 Task: Check forks of the repository "Javascript".
Action: Mouse moved to (1031, 224)
Screenshot: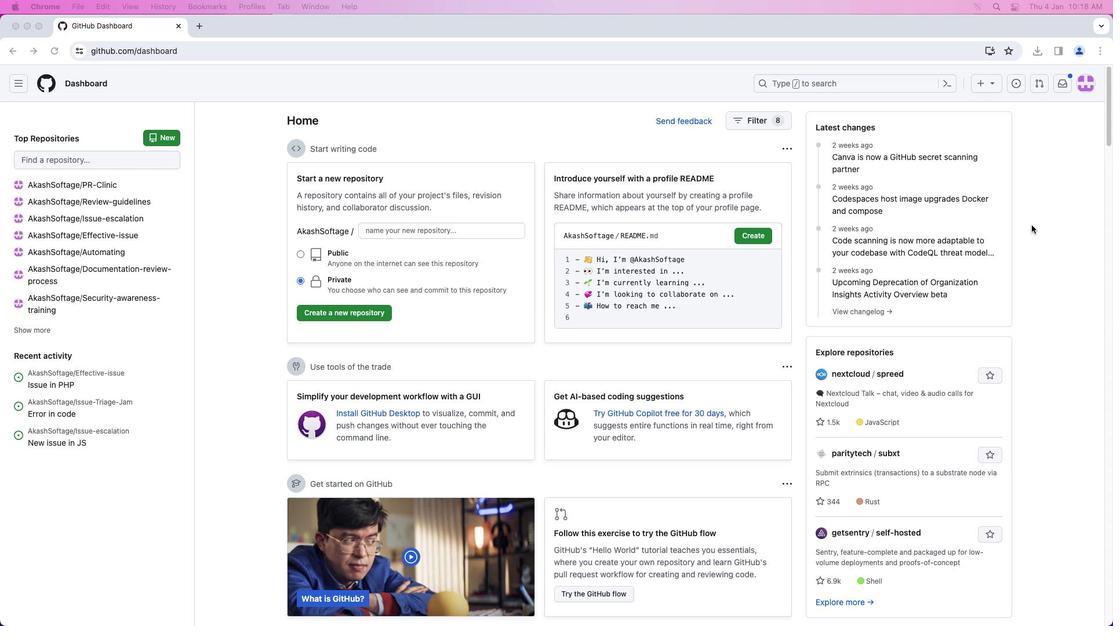 
Action: Mouse pressed left at (1031, 224)
Screenshot: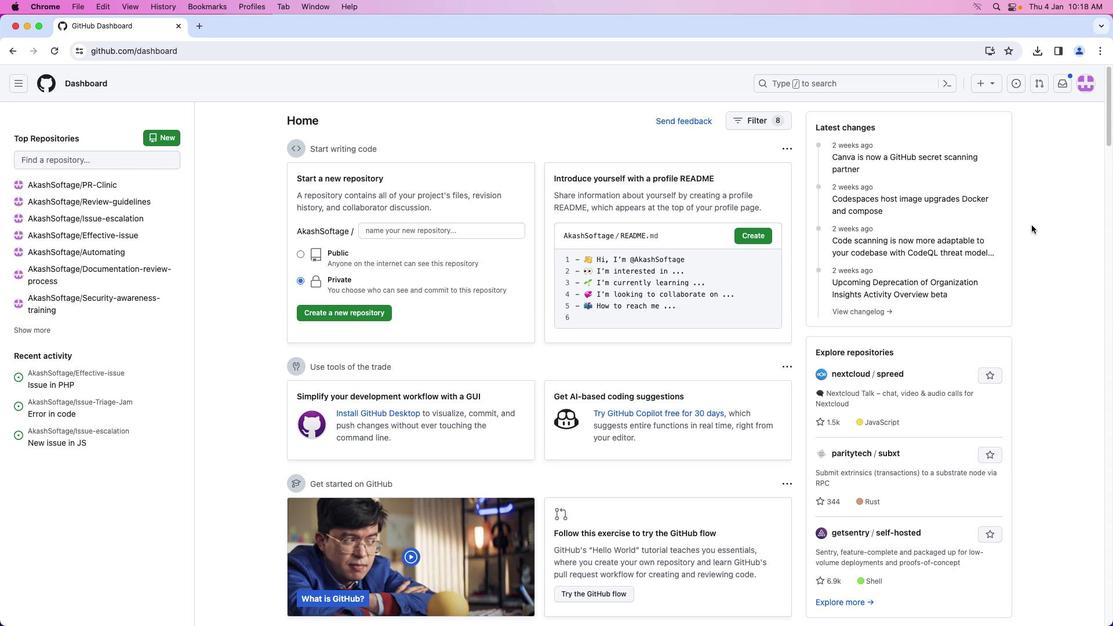 
Action: Mouse moved to (1087, 89)
Screenshot: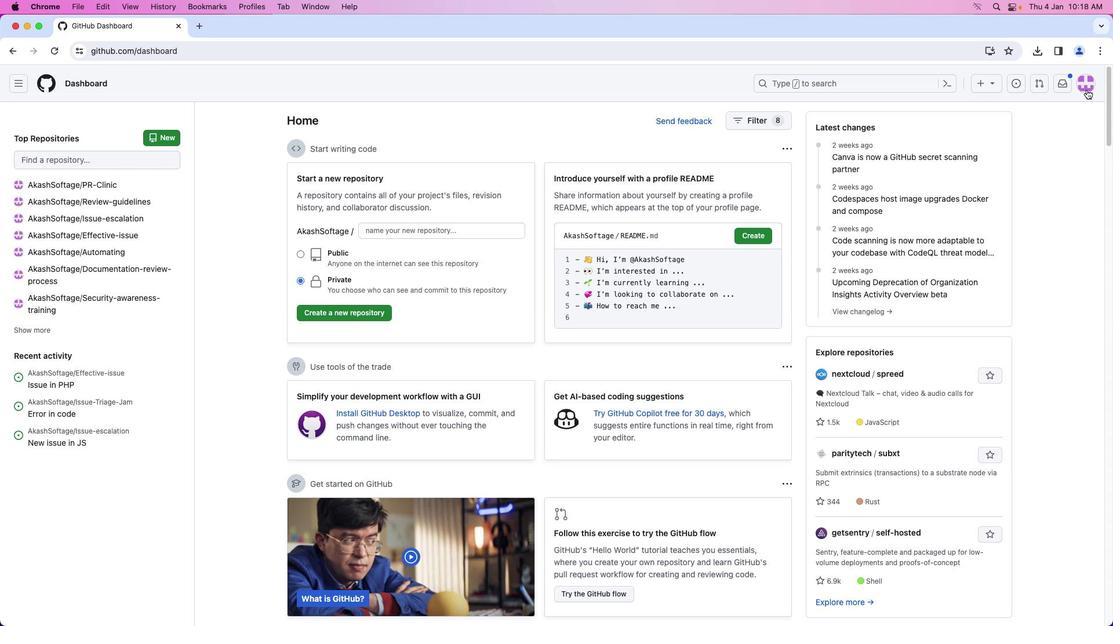 
Action: Mouse pressed left at (1087, 89)
Screenshot: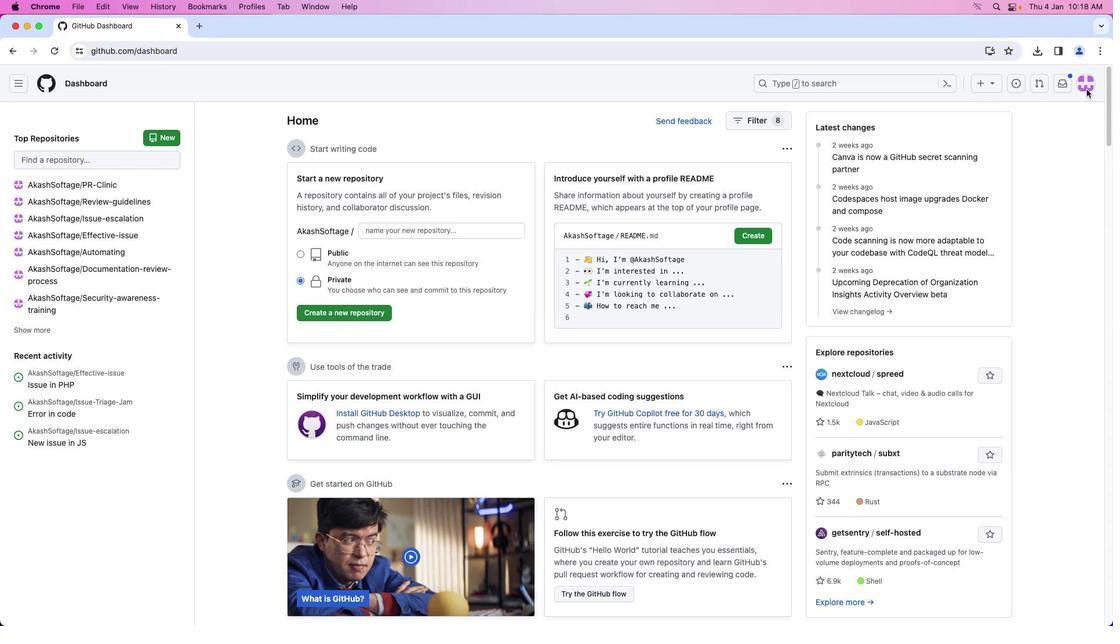 
Action: Mouse moved to (1029, 181)
Screenshot: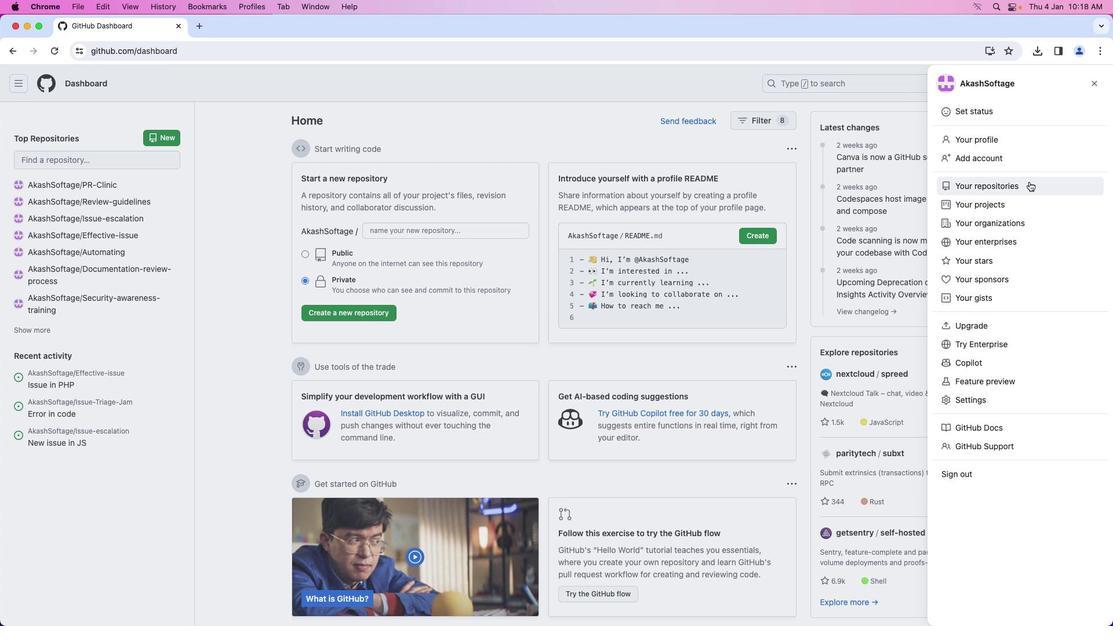 
Action: Mouse pressed left at (1029, 181)
Screenshot: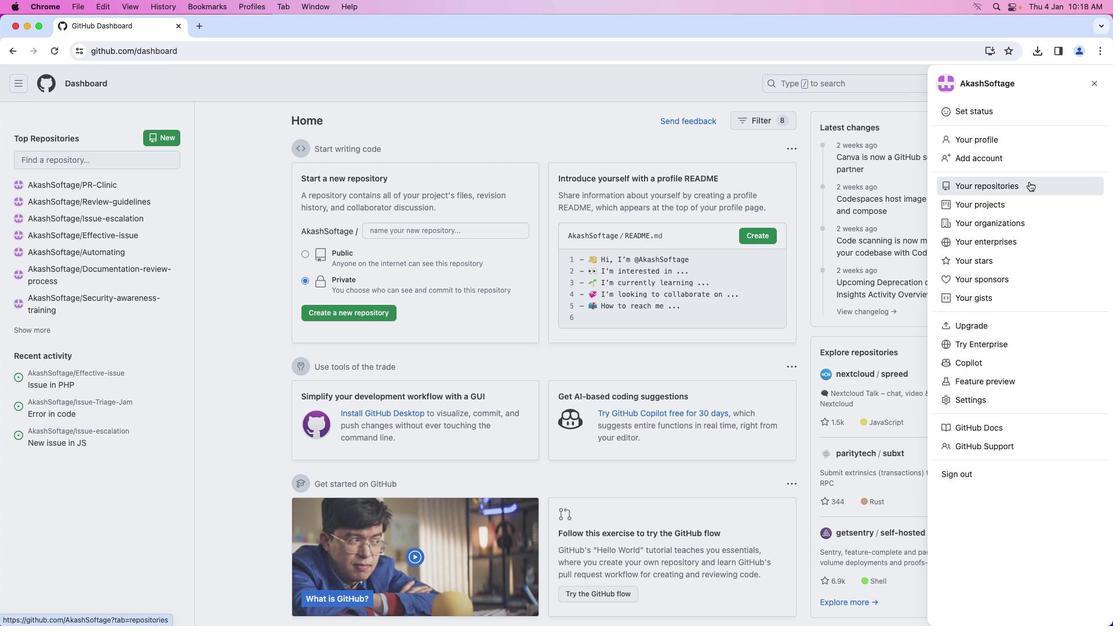 
Action: Mouse moved to (424, 194)
Screenshot: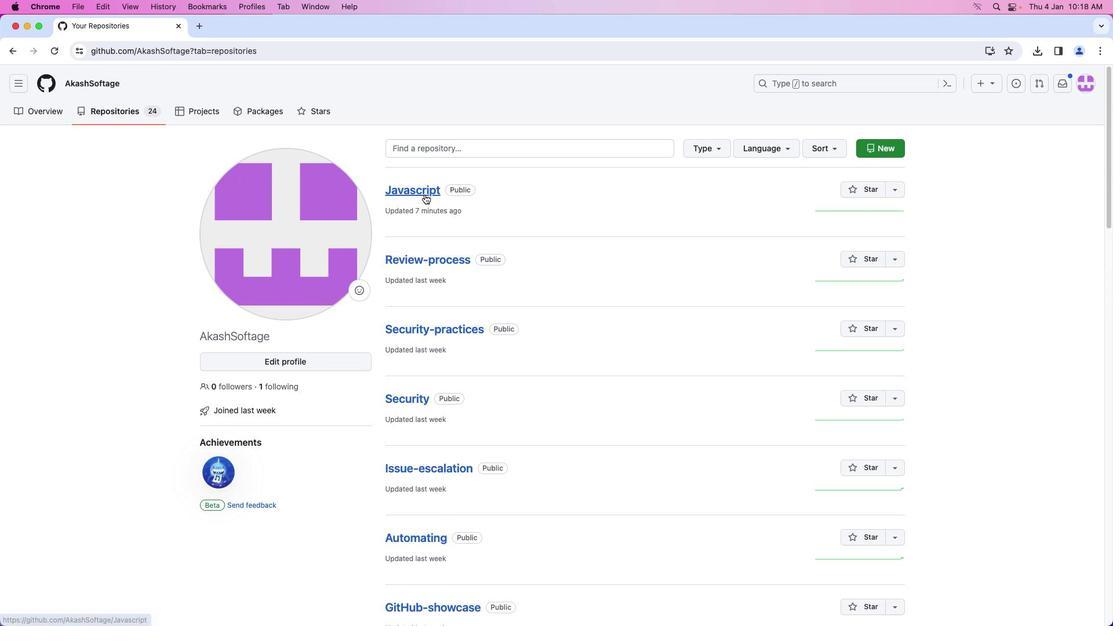 
Action: Mouse pressed left at (424, 194)
Screenshot: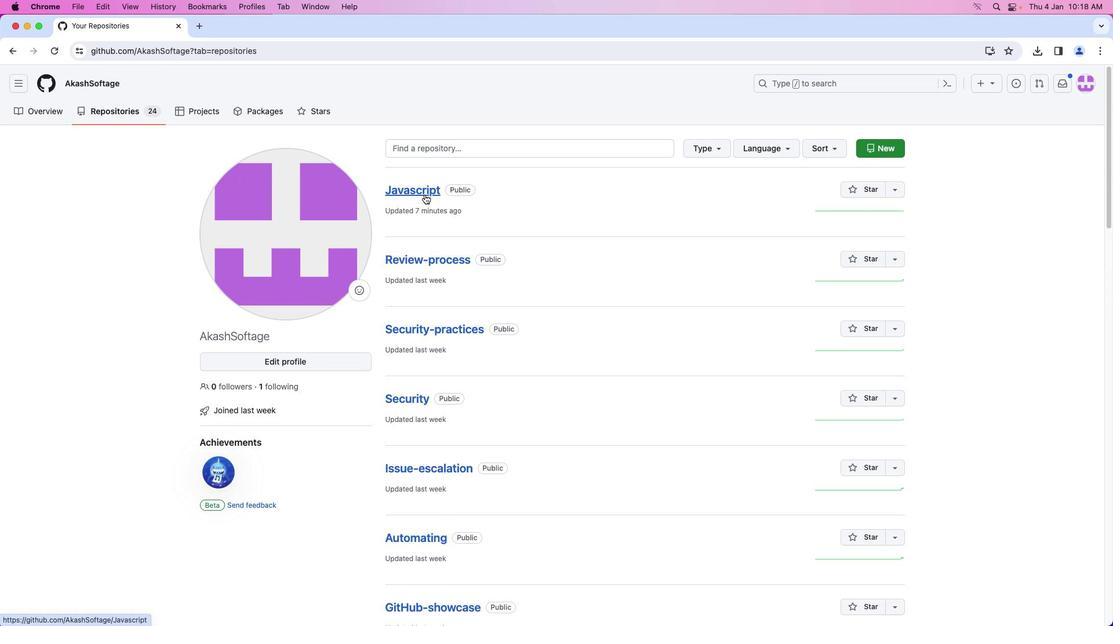 
Action: Mouse moved to (451, 107)
Screenshot: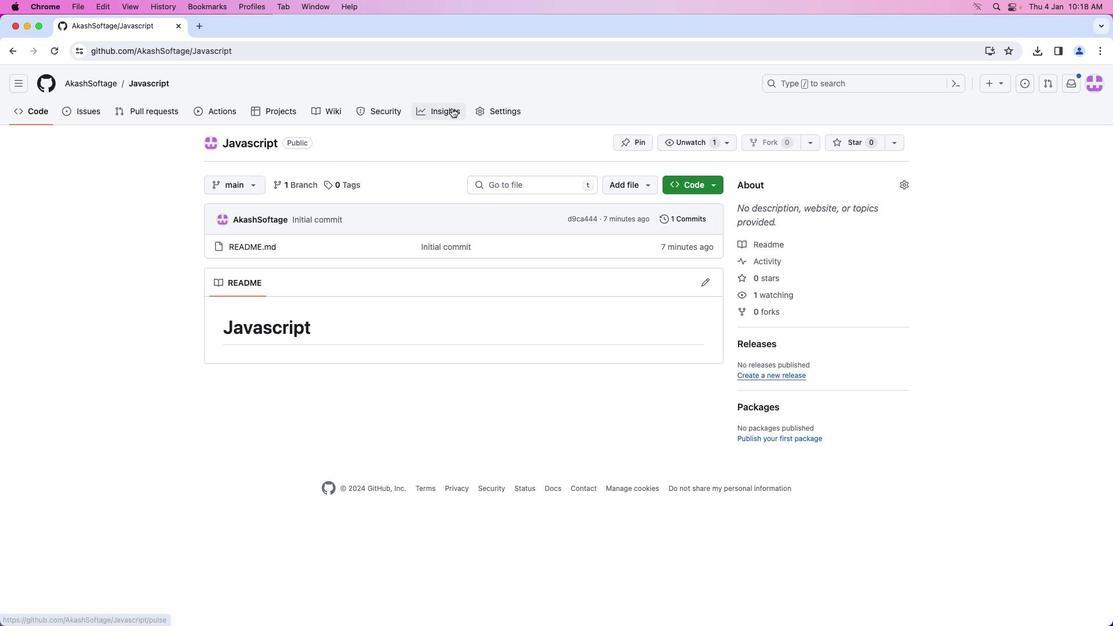 
Action: Mouse pressed left at (451, 107)
Screenshot: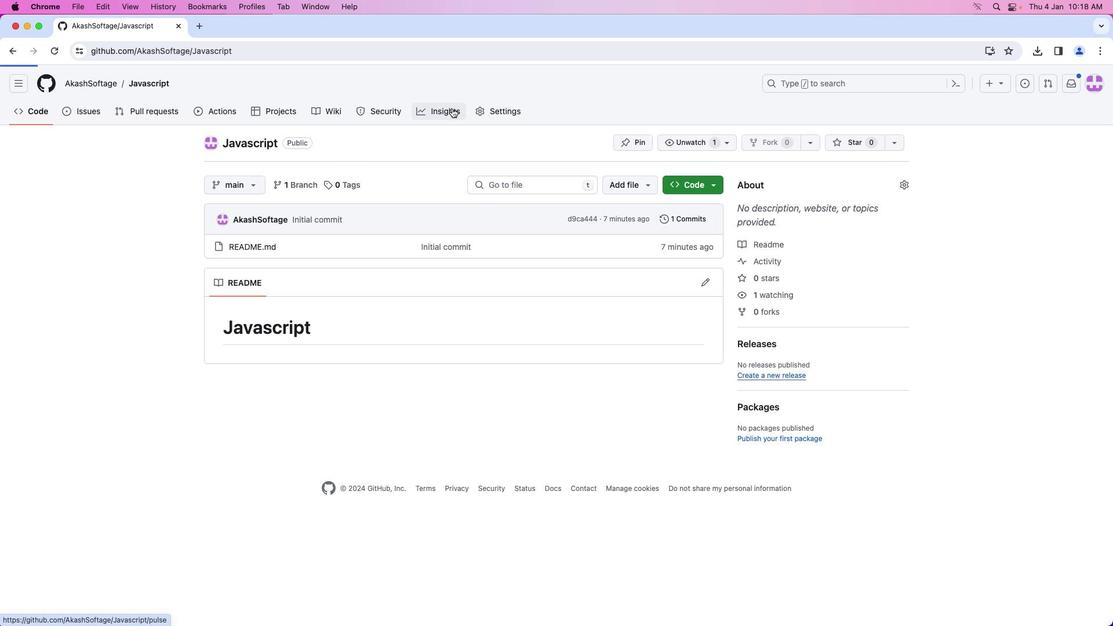 
Action: Mouse moved to (240, 351)
Screenshot: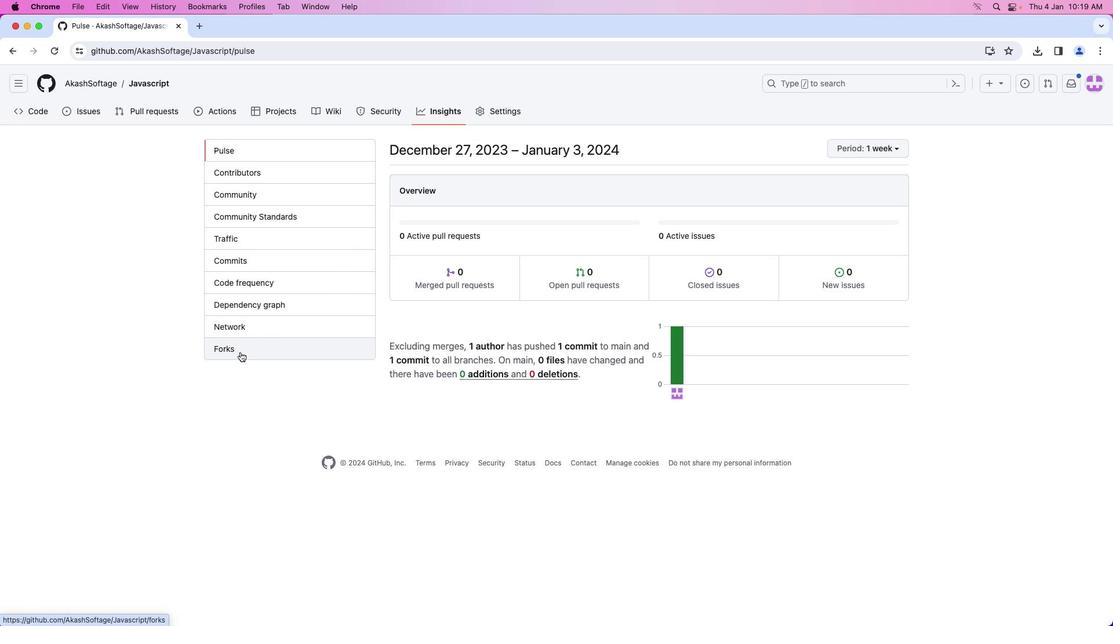 
Action: Mouse pressed left at (240, 351)
Screenshot: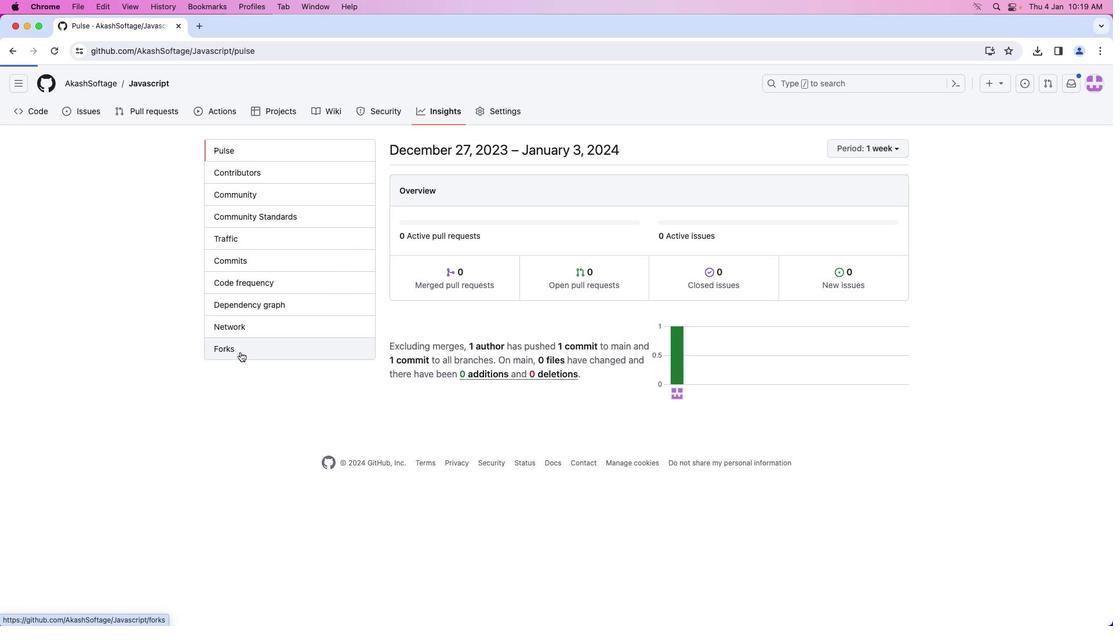 
Action: Mouse moved to (635, 354)
Screenshot: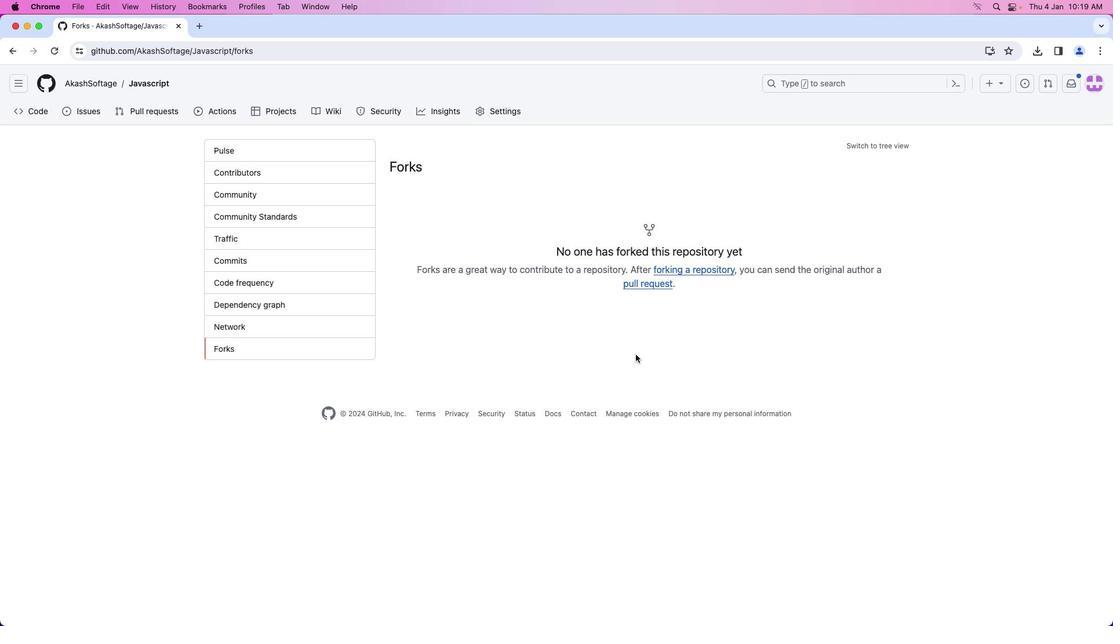 
Action: Mouse pressed left at (635, 354)
Screenshot: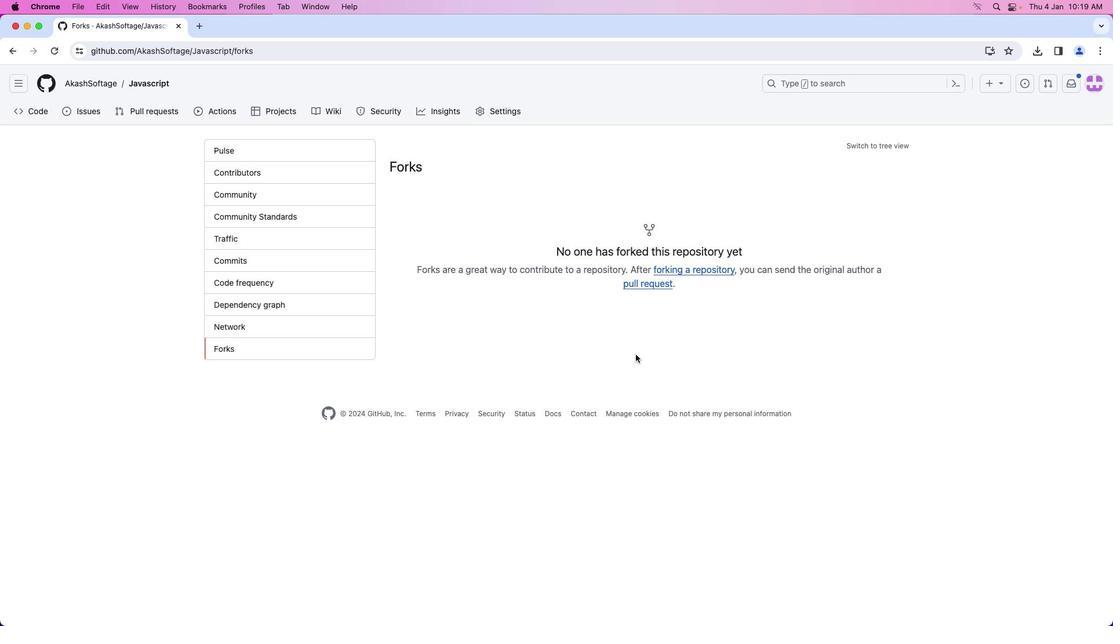 
